 Task: Search for the email with the subject Request for an interview logged in from softage.1@softage.net with the filter, email from softage.7@softage.net and a new filter,  Mark as read
Action: Mouse moved to (778, 94)
Screenshot: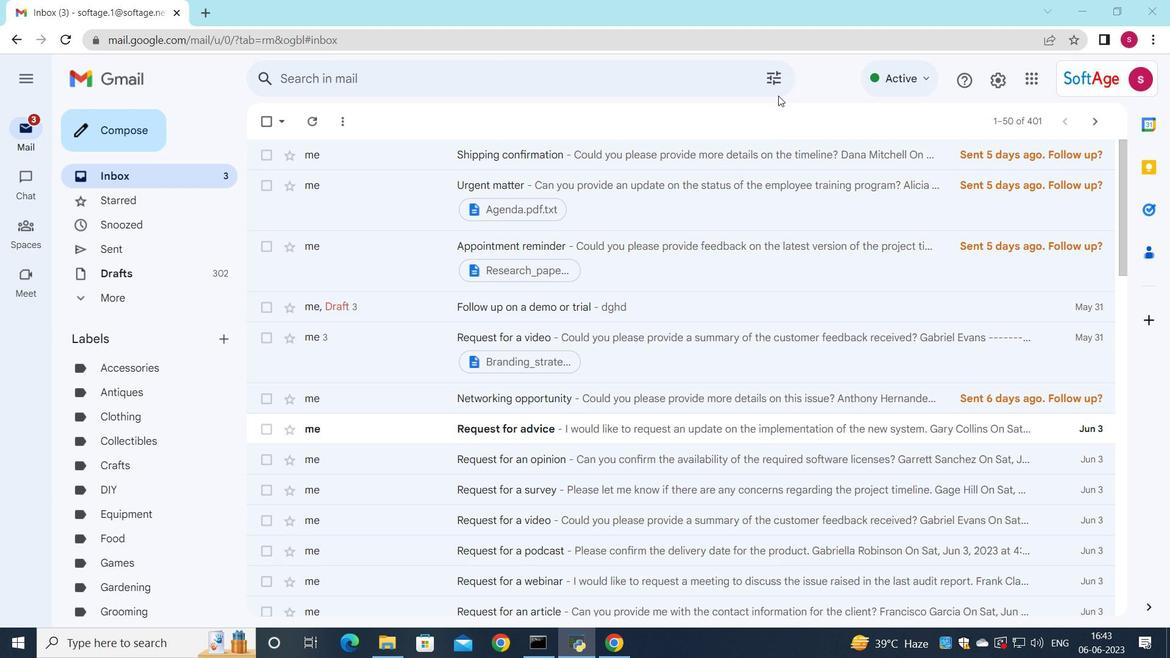 
Action: Mouse pressed left at (778, 94)
Screenshot: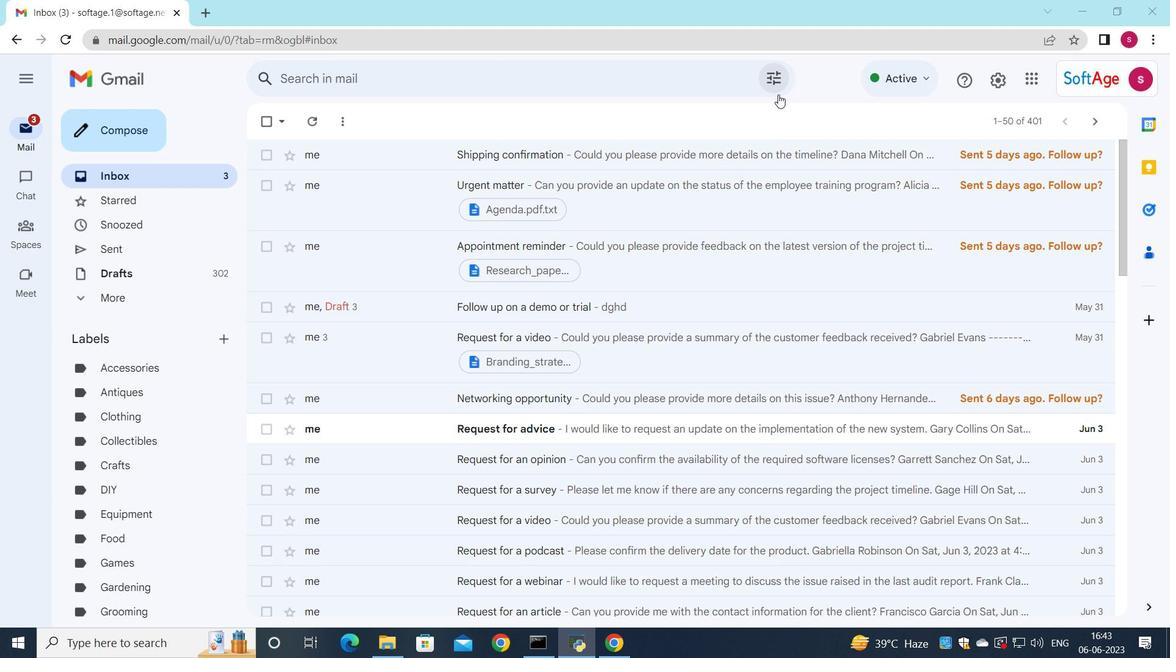 
Action: Mouse moved to (603, 142)
Screenshot: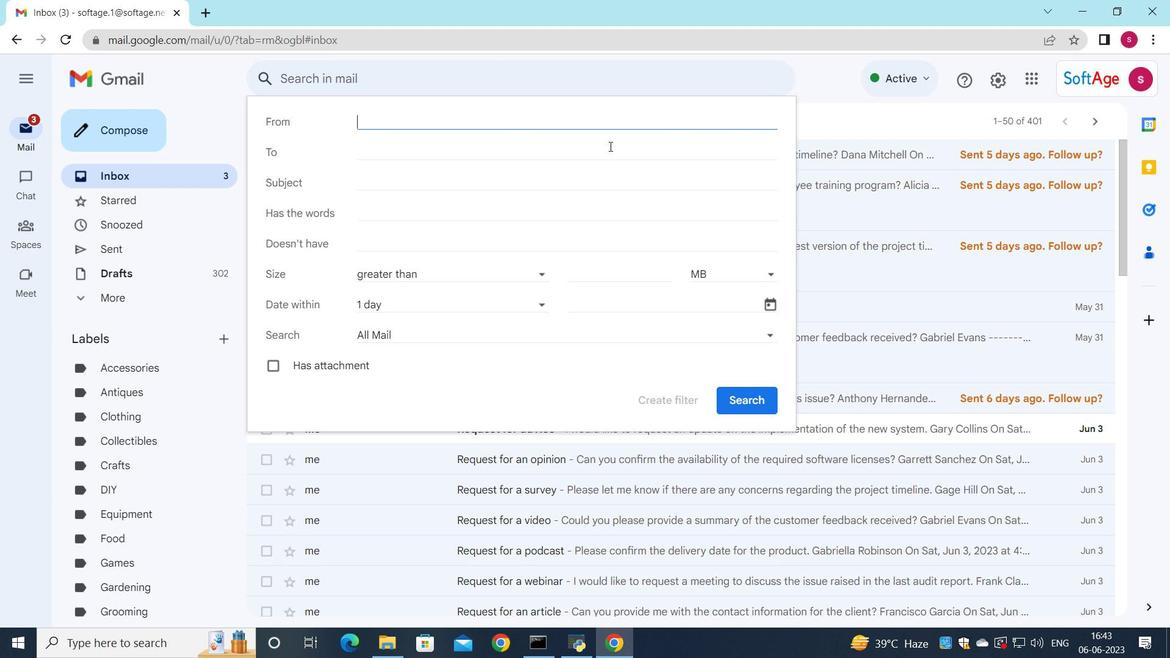 
Action: Key pressed soft
Screenshot: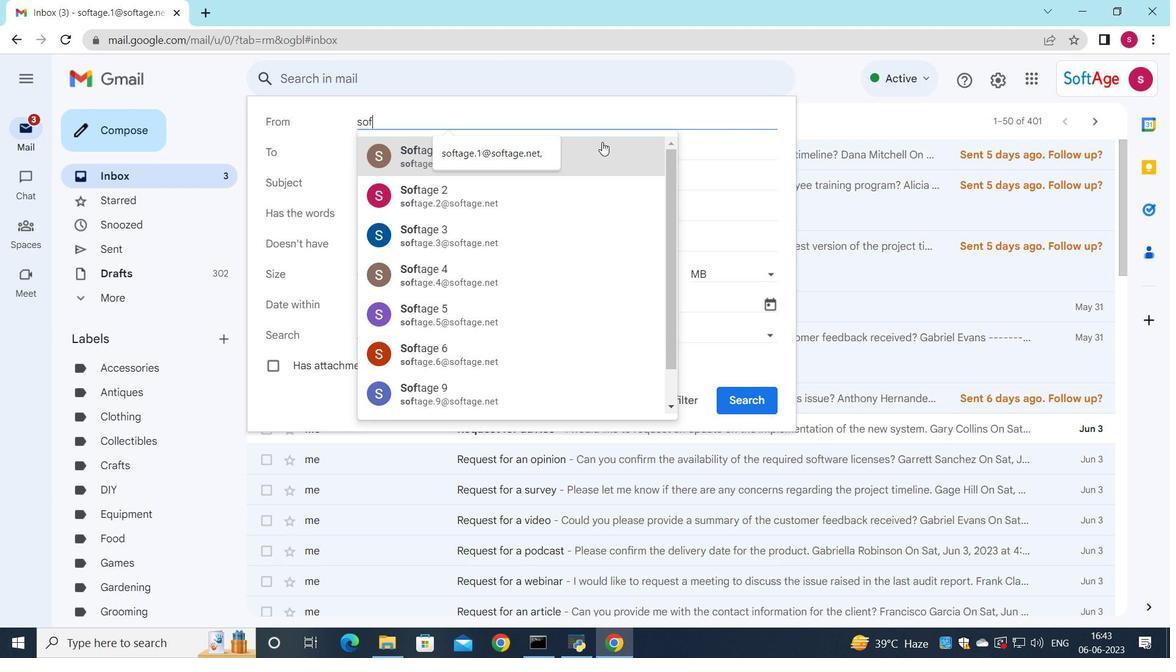 
Action: Mouse moved to (526, 149)
Screenshot: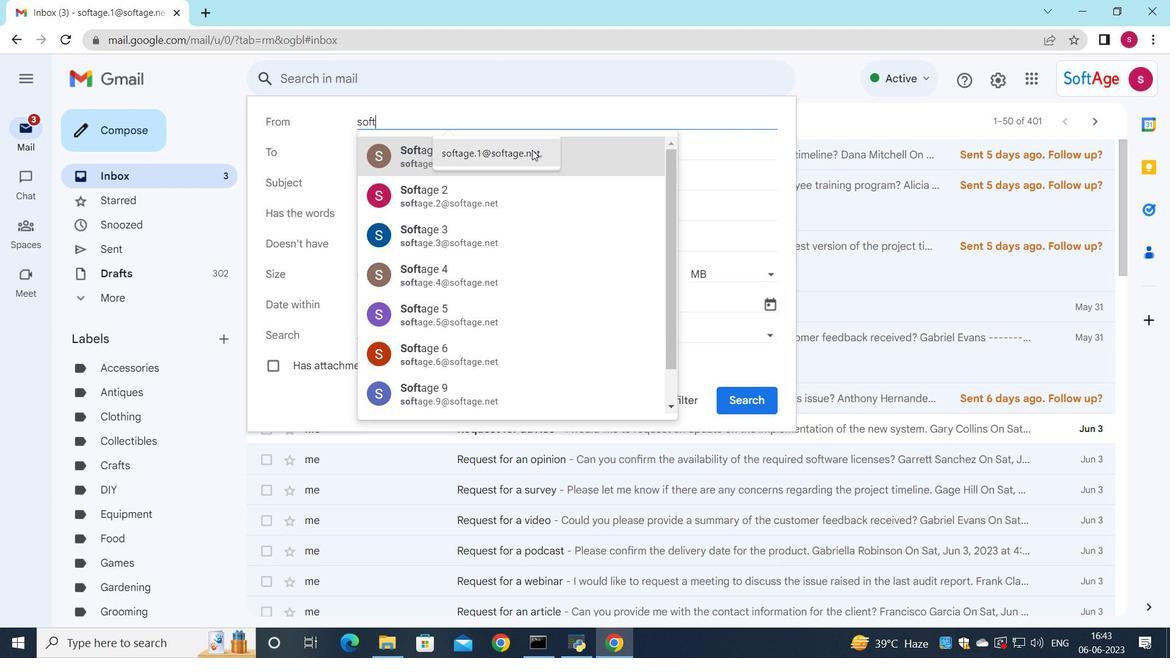 
Action: Mouse pressed left at (526, 149)
Screenshot: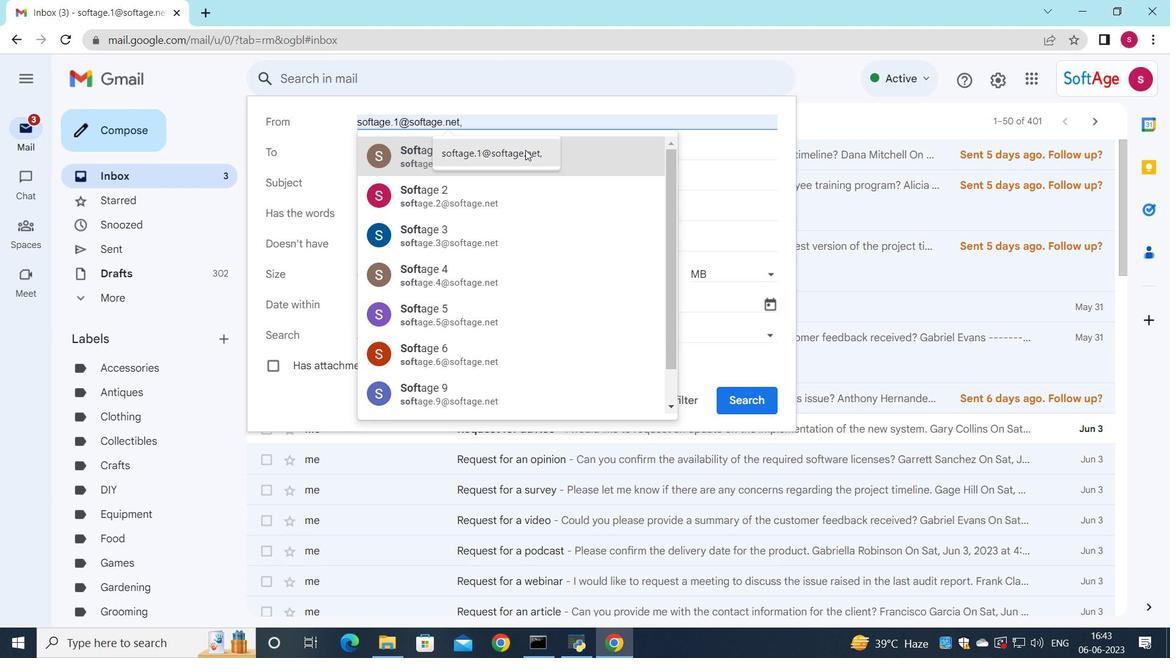 
Action: Mouse moved to (455, 153)
Screenshot: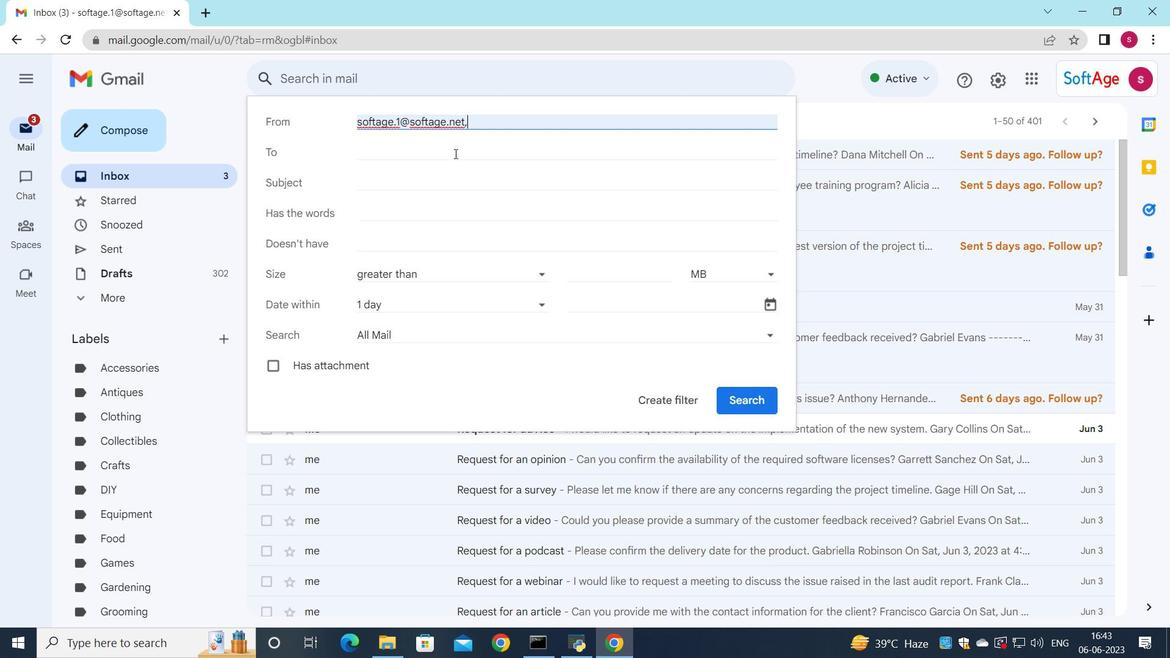 
Action: Mouse pressed left at (455, 153)
Screenshot: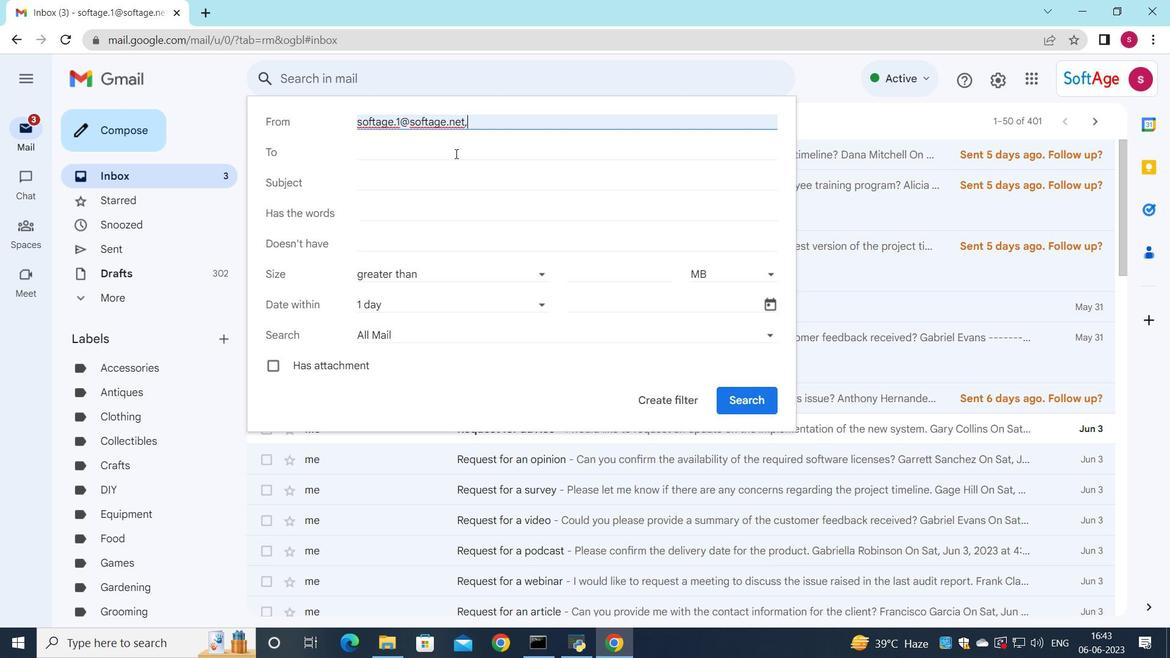 
Action: Mouse moved to (496, 164)
Screenshot: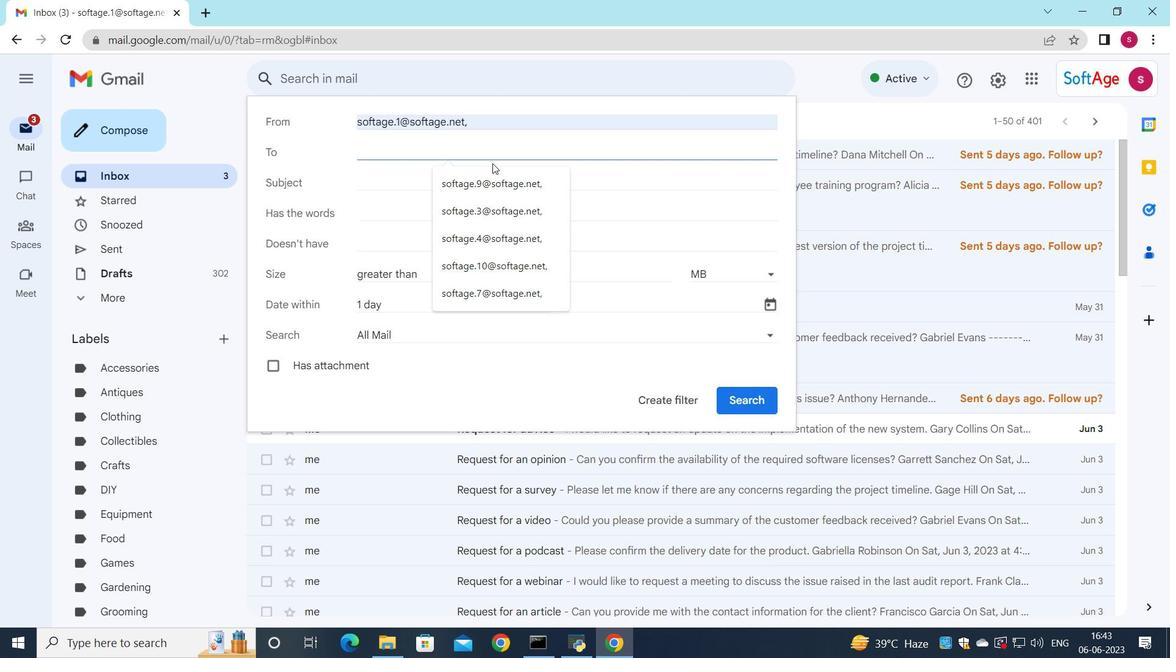 
Action: Key pressed soft
Screenshot: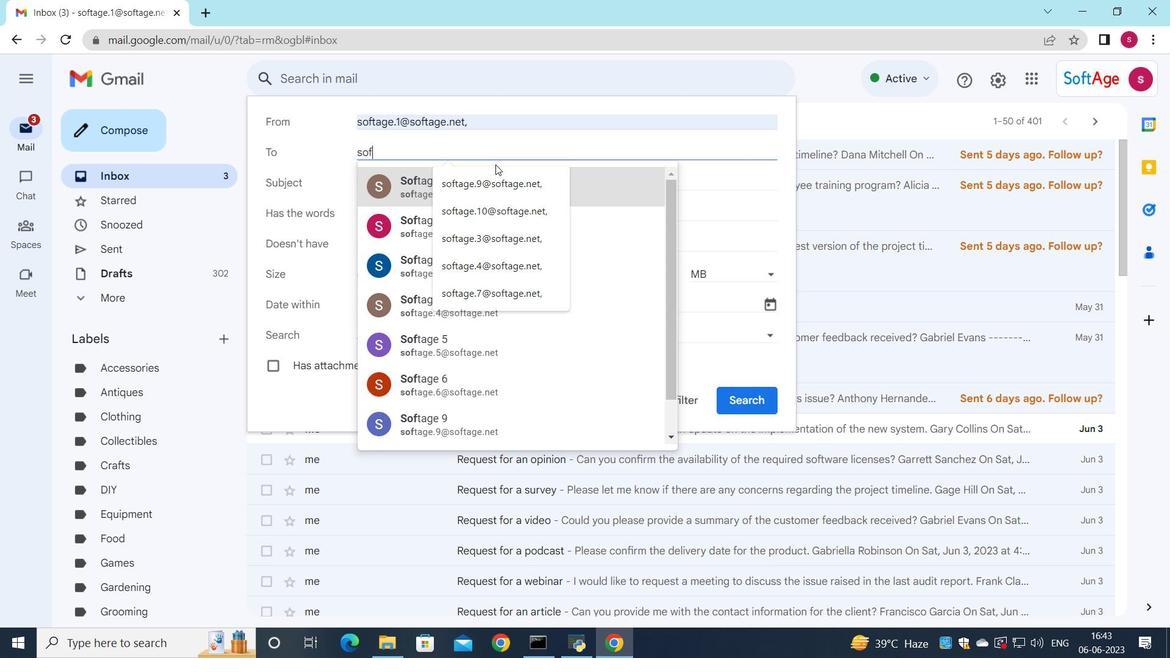 
Action: Mouse moved to (491, 300)
Screenshot: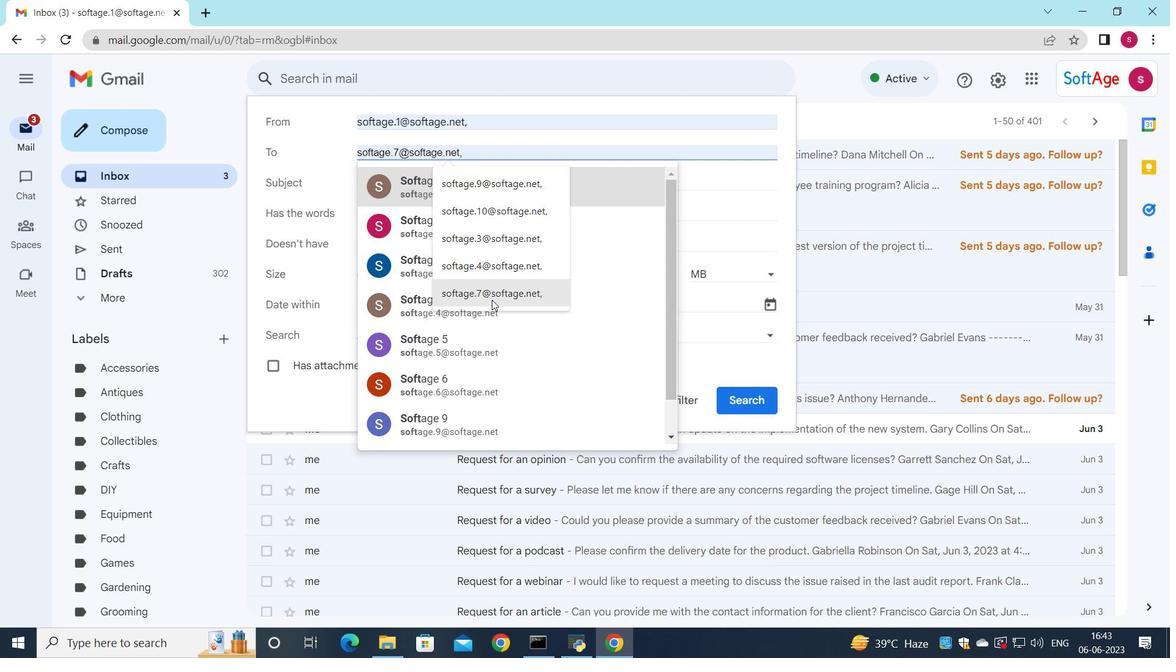 
Action: Mouse pressed left at (491, 300)
Screenshot: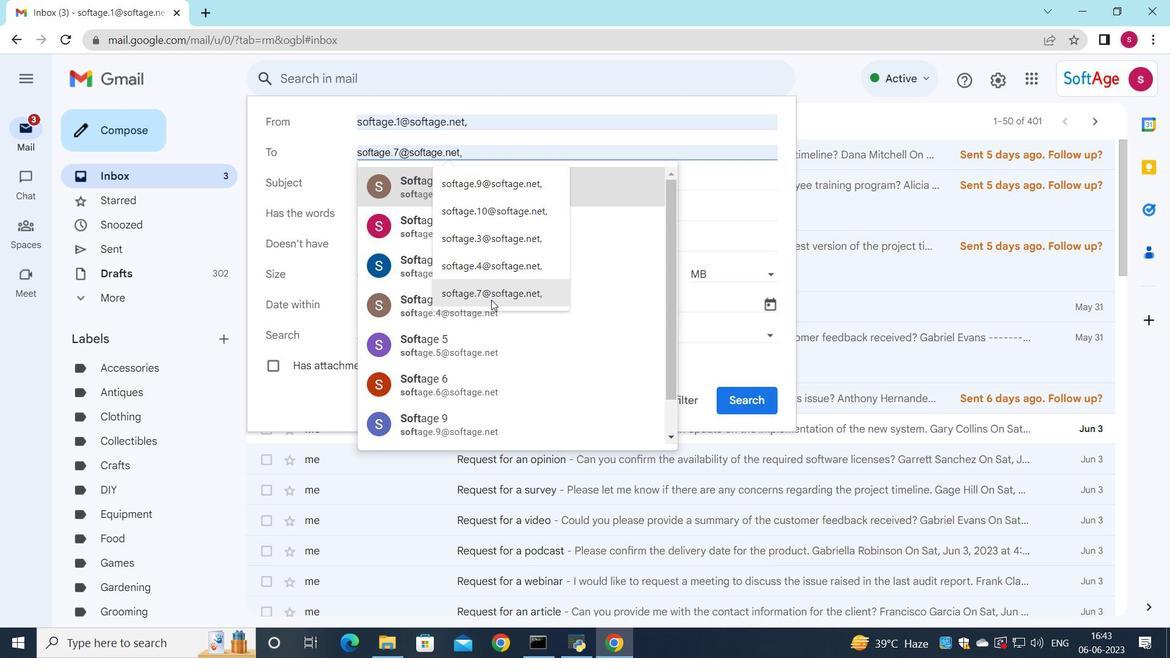 
Action: Mouse moved to (383, 182)
Screenshot: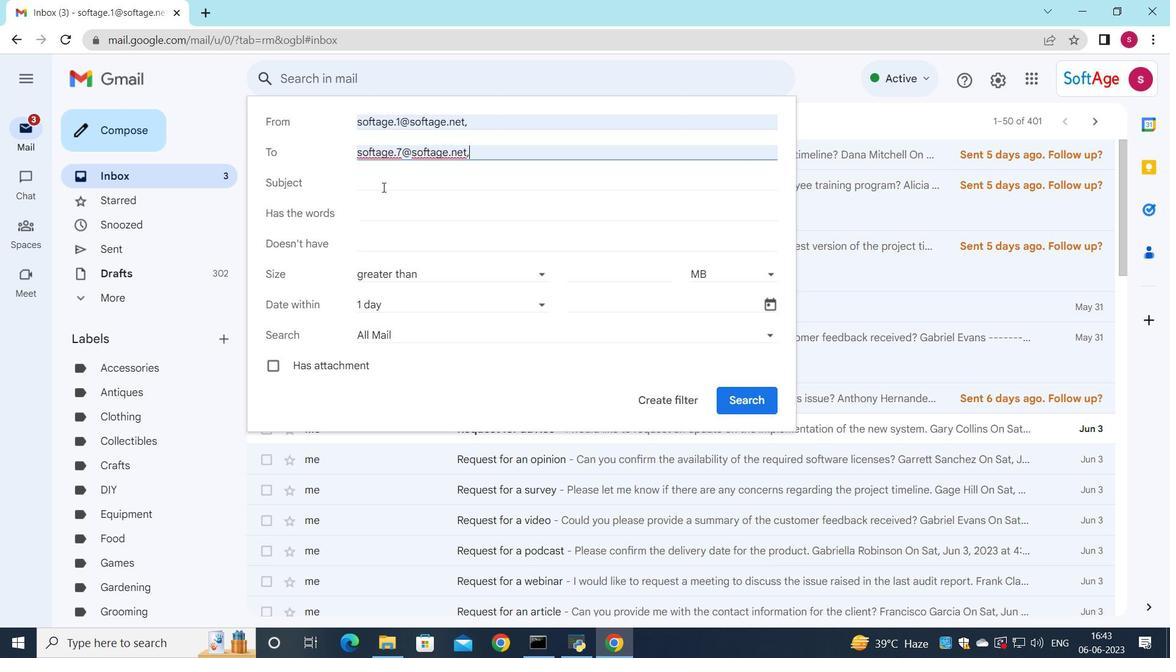 
Action: Mouse pressed left at (383, 182)
Screenshot: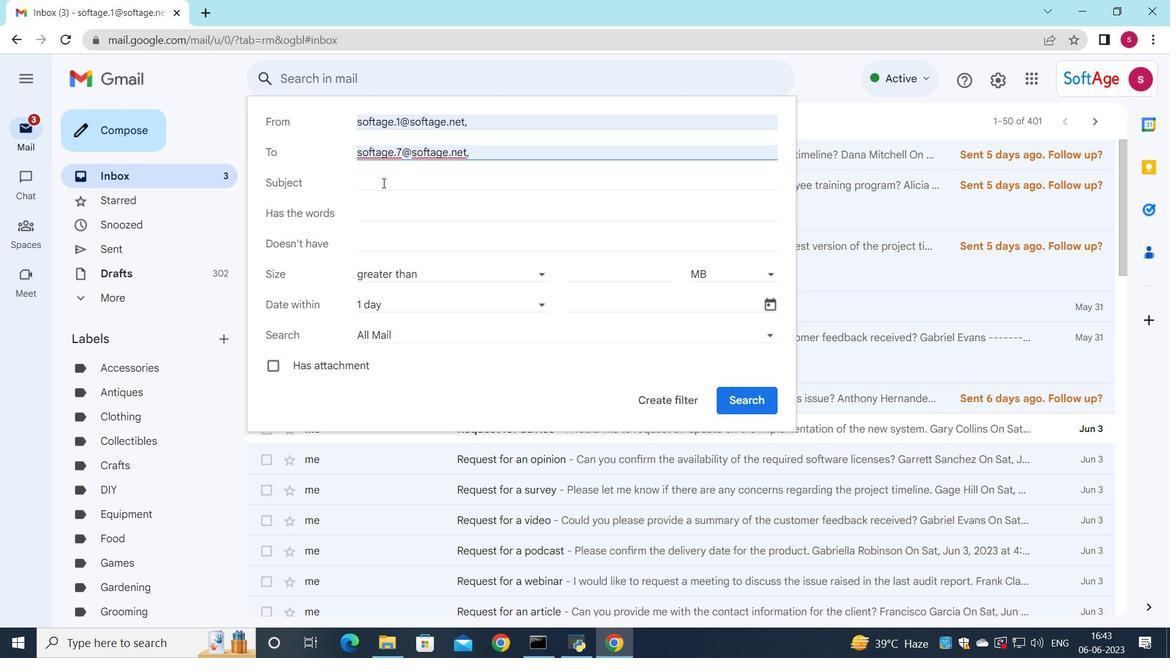 
Action: Mouse moved to (403, 178)
Screenshot: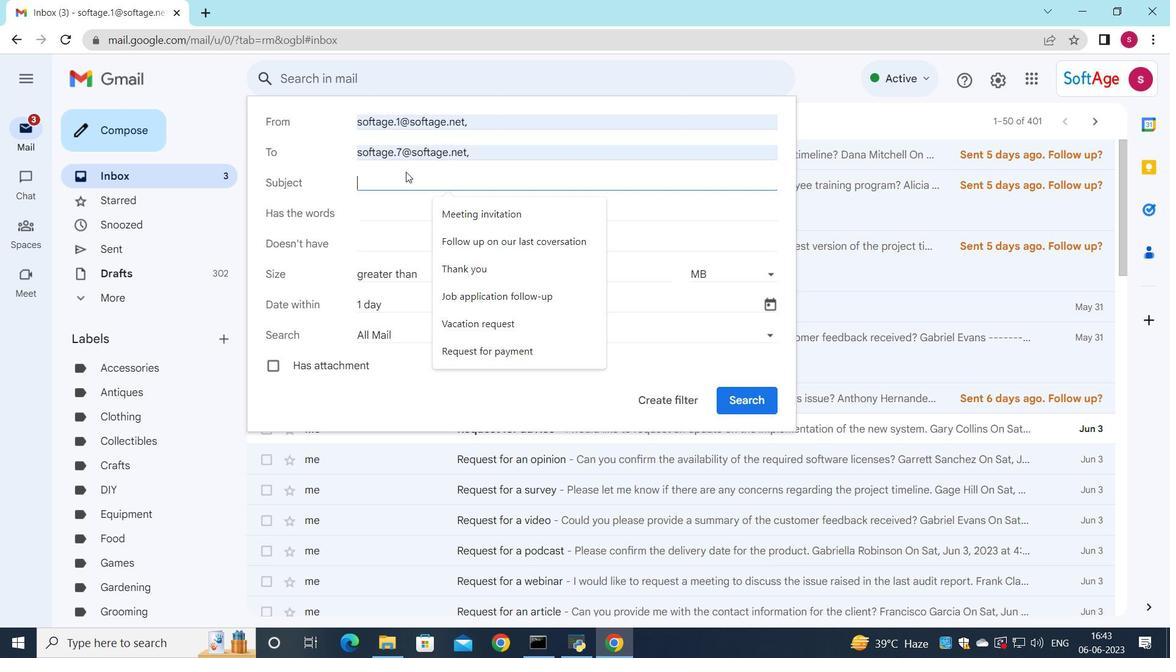 
Action: Key pressed <Key.shift><Key.shift><Key.shift>Request<Key.space>for<Key.space>an<Key.space>interview<Key.space>
Screenshot: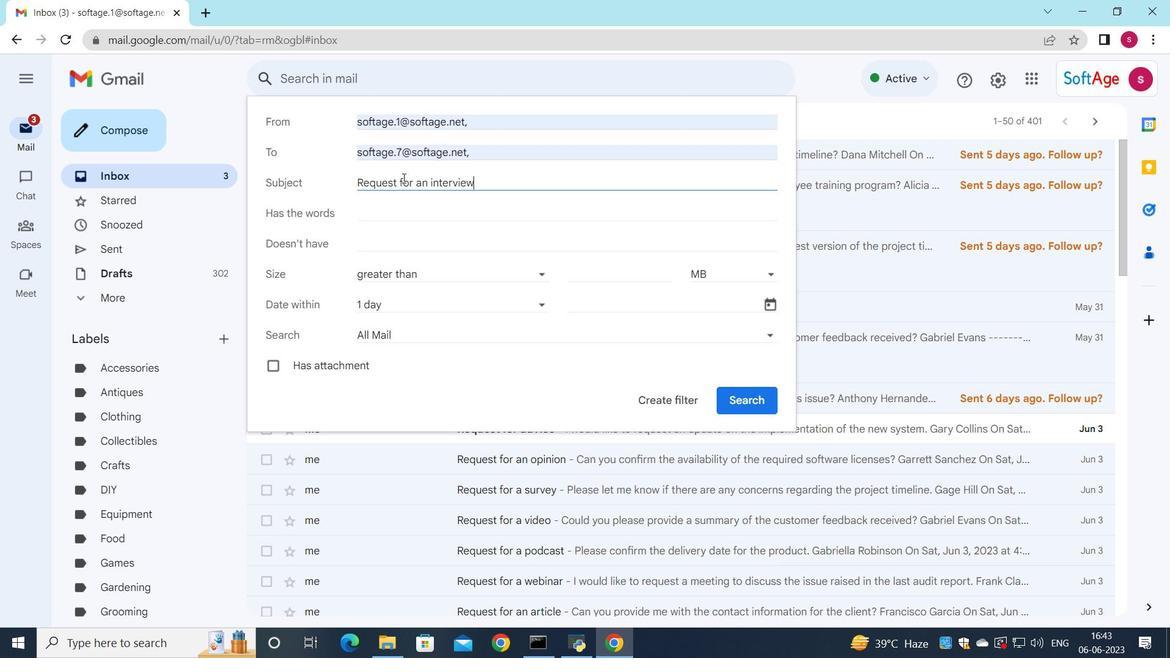 
Action: Mouse moved to (466, 309)
Screenshot: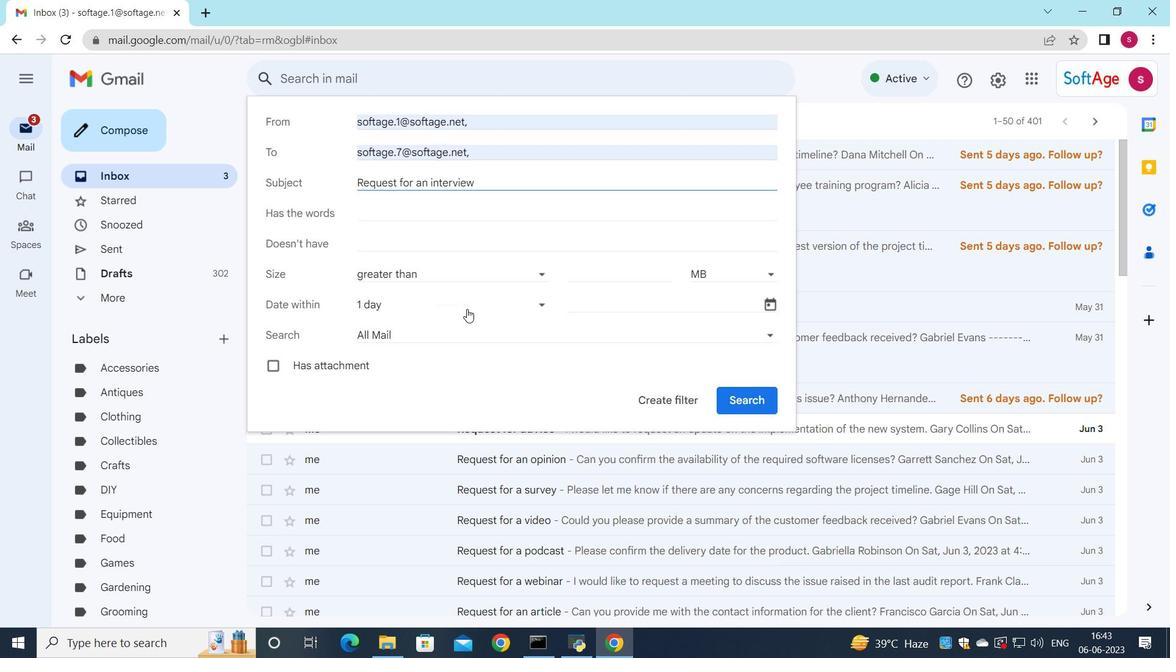 
Action: Mouse pressed left at (466, 309)
Screenshot: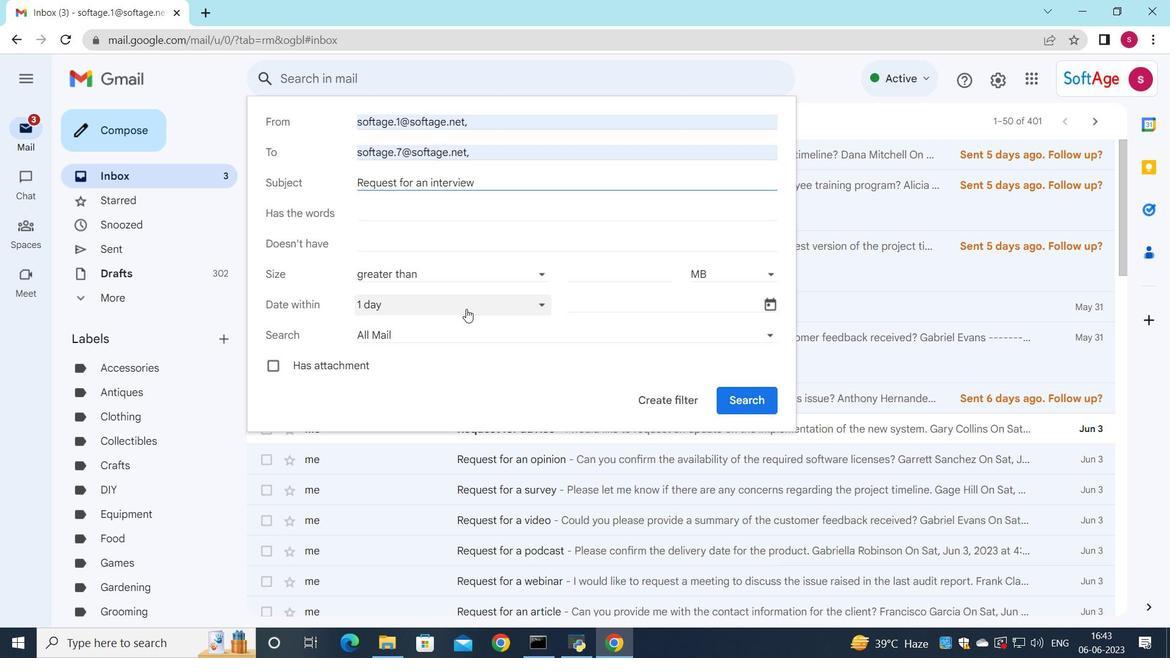 
Action: Mouse moved to (435, 487)
Screenshot: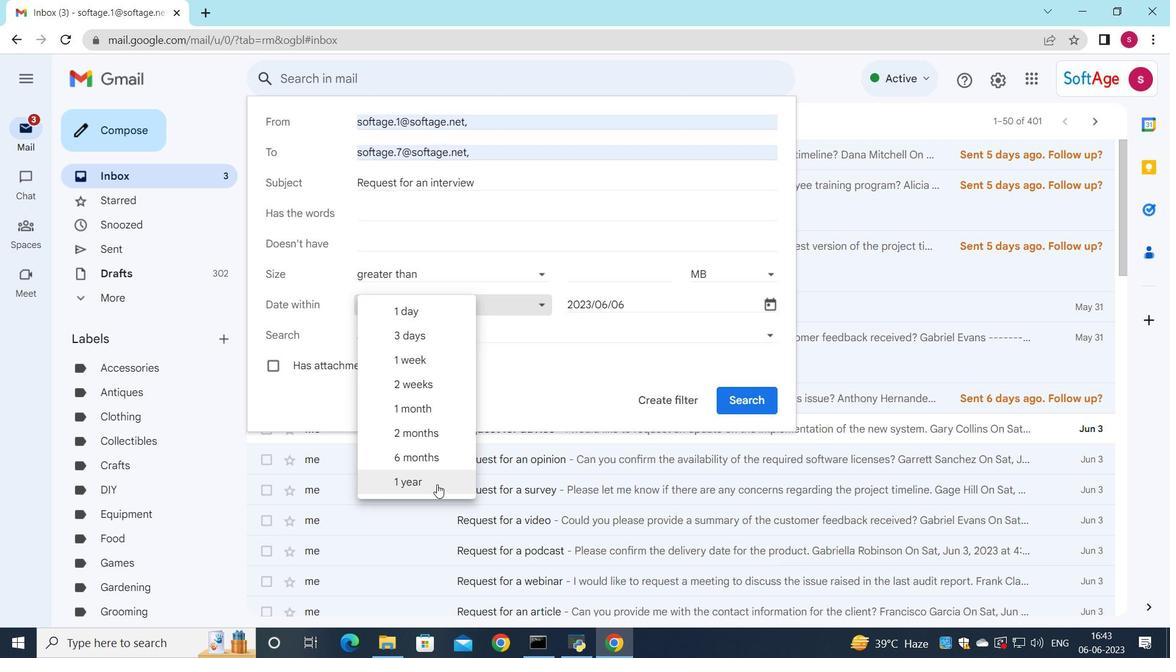 
Action: Mouse pressed left at (435, 487)
Screenshot: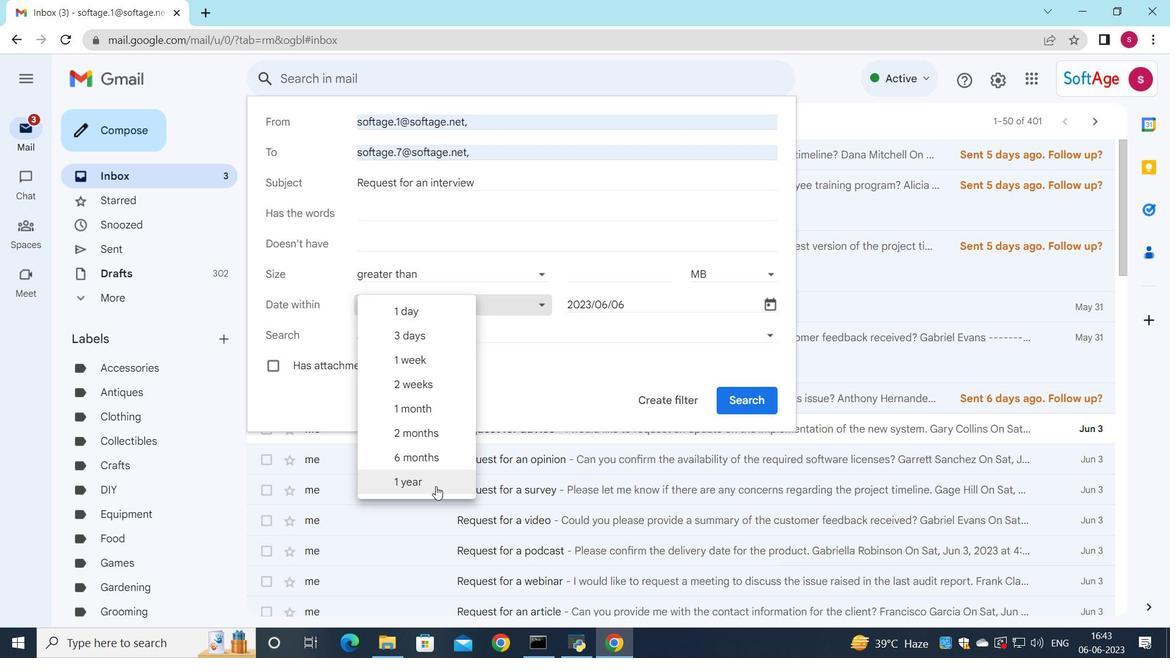 
Action: Mouse moved to (676, 404)
Screenshot: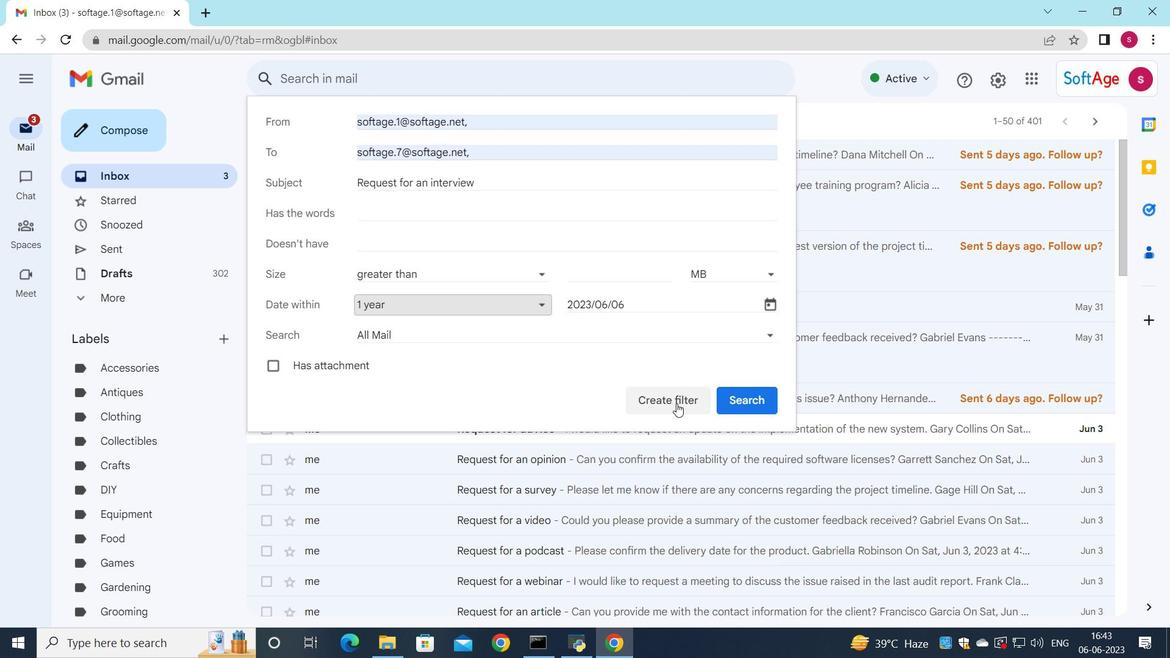 
Action: Mouse pressed left at (676, 404)
Screenshot: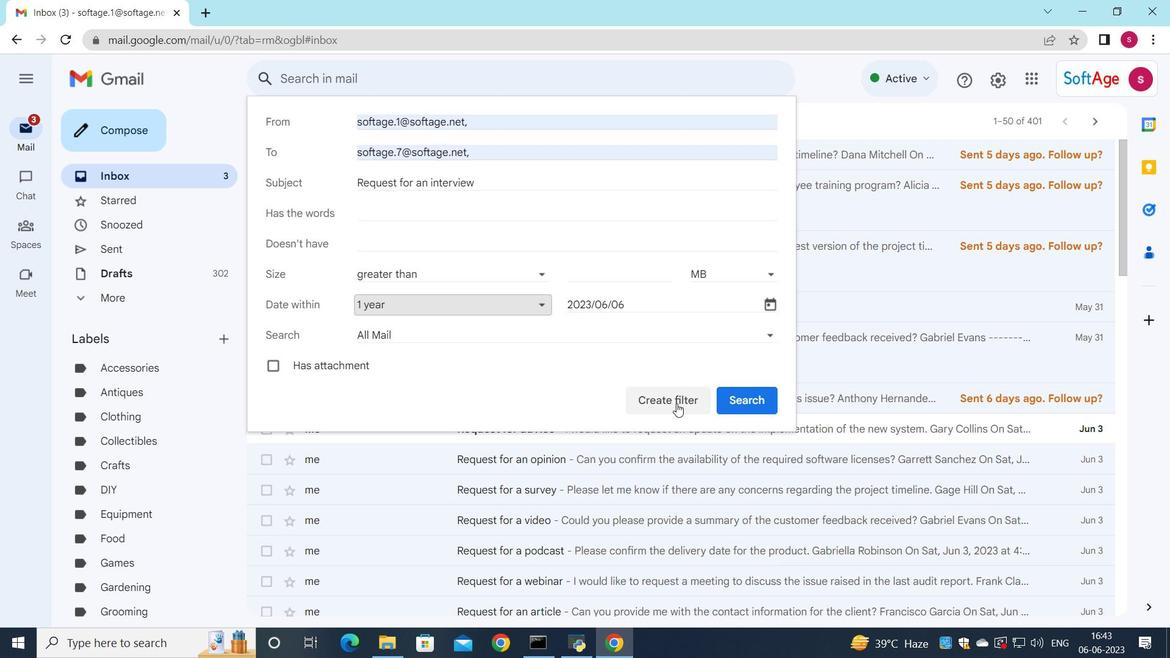 
Action: Mouse moved to (270, 188)
Screenshot: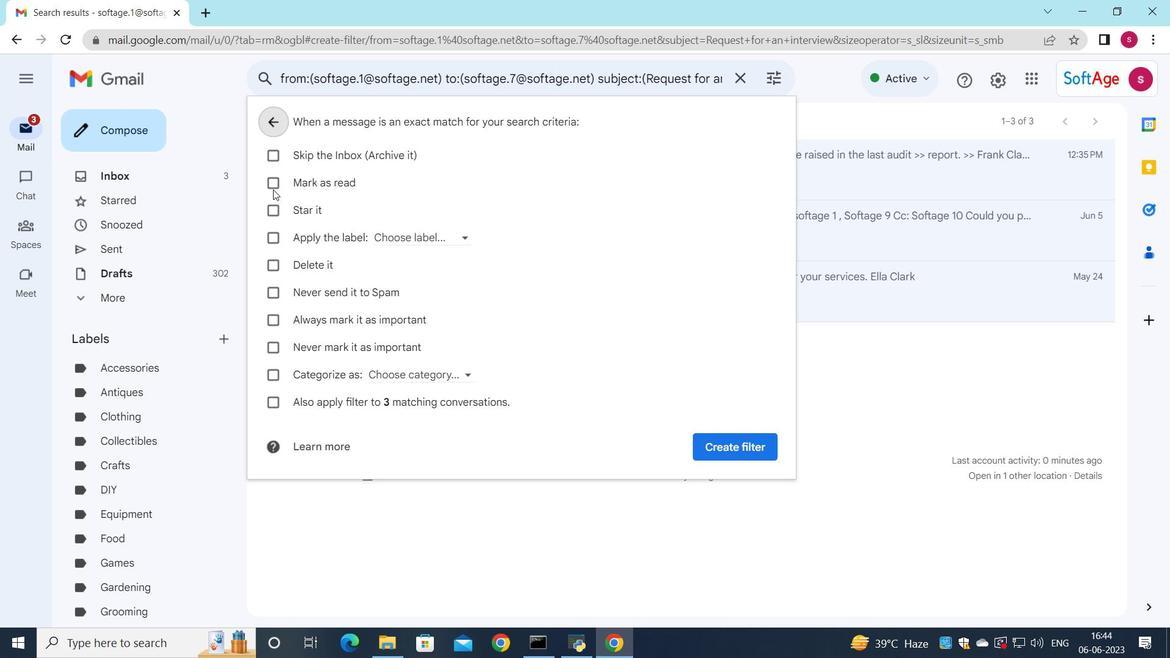 
Action: Mouse pressed left at (270, 188)
Screenshot: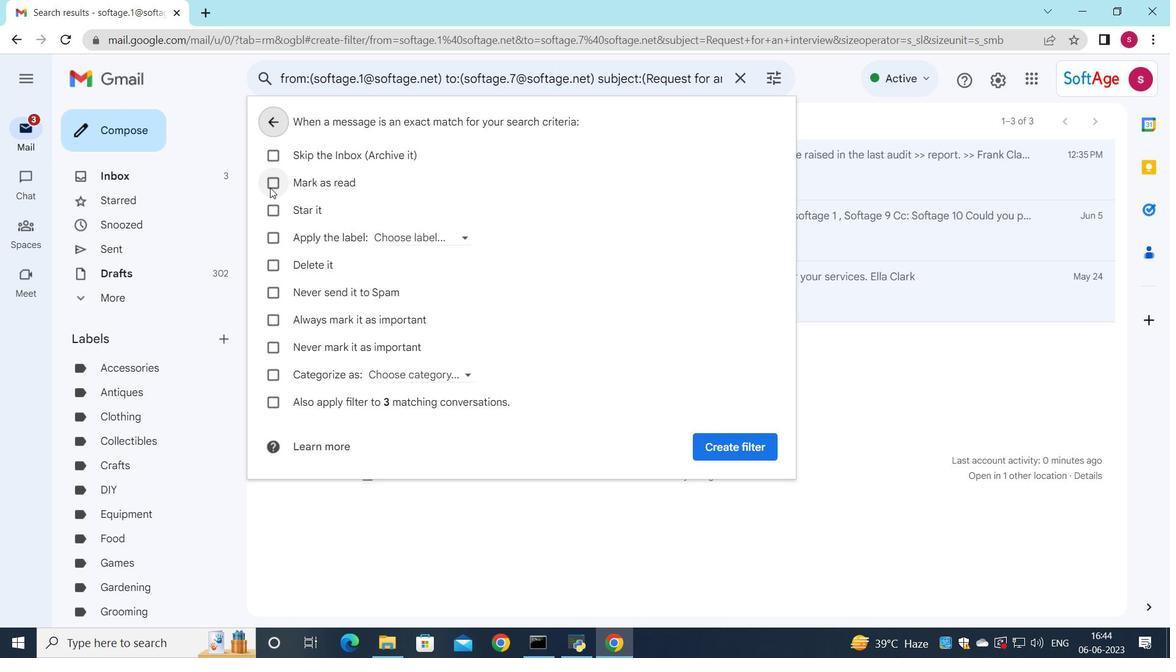 
Action: Mouse moved to (746, 440)
Screenshot: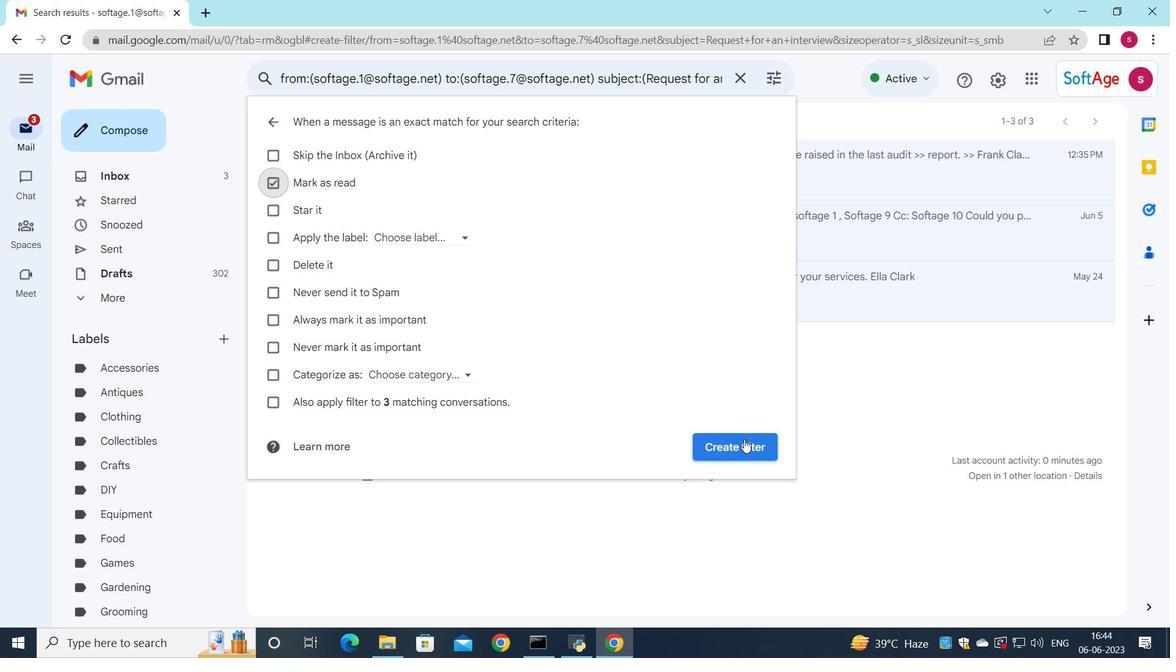 
Action: Mouse pressed left at (746, 440)
Screenshot: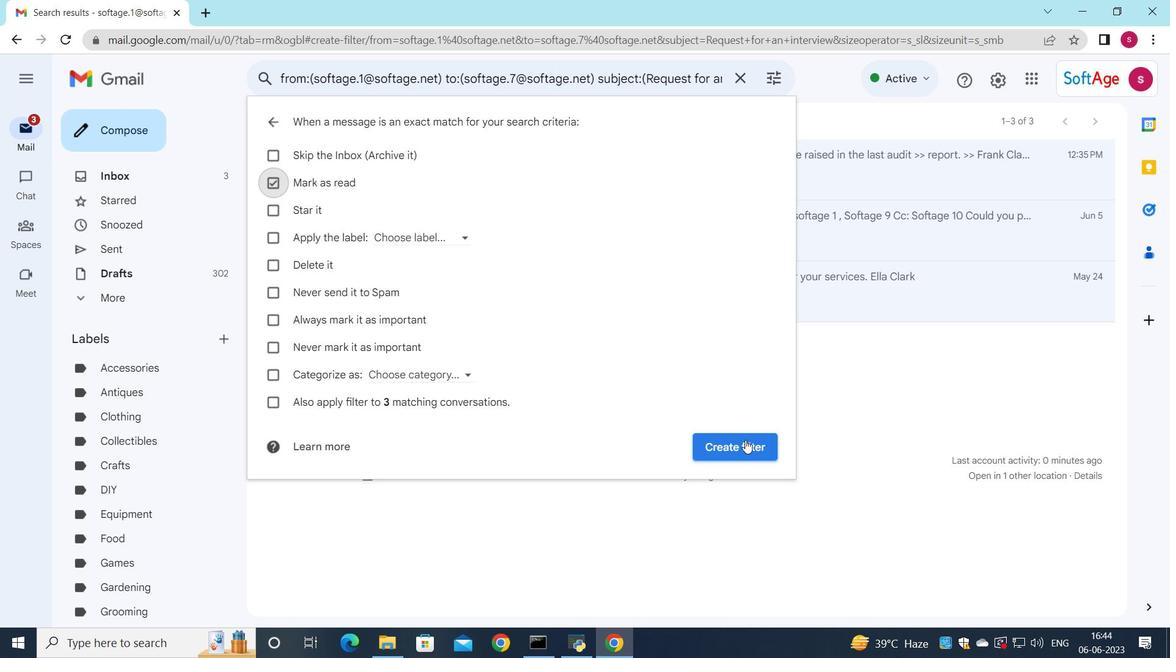 
Action: Mouse moved to (712, 118)
Screenshot: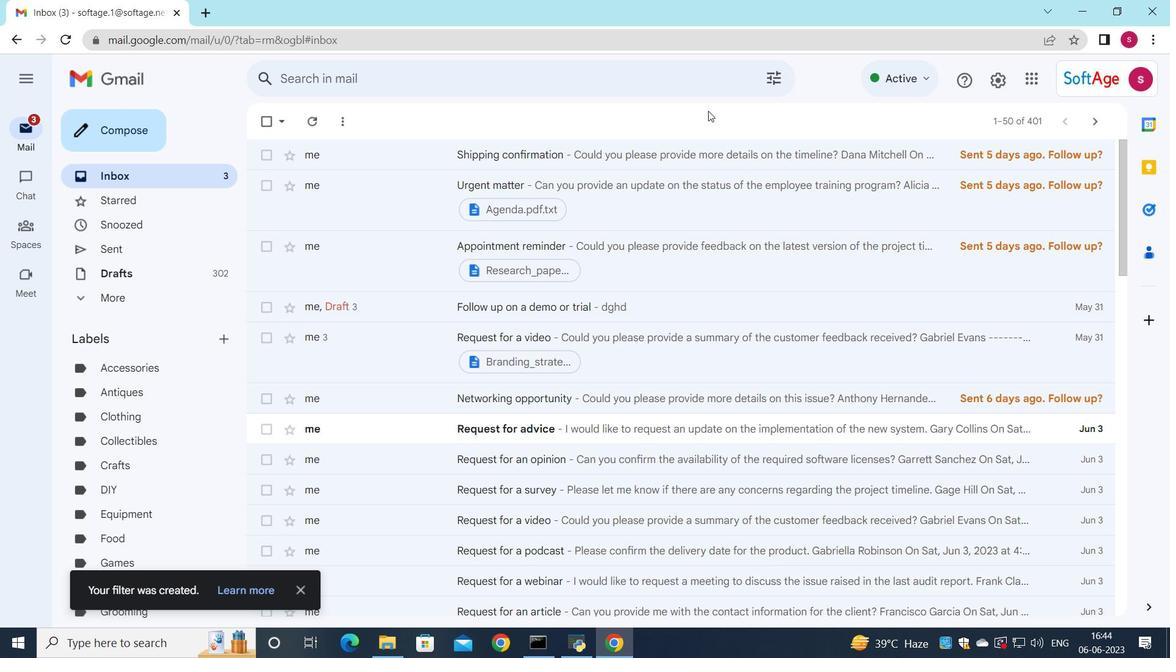 
